 Task: Enable the option "Use mb-tree rate control" for "H.264/MPEG-4 Part 10/AVC encoder (x264 10-bit).
Action: Mouse moved to (100, 12)
Screenshot: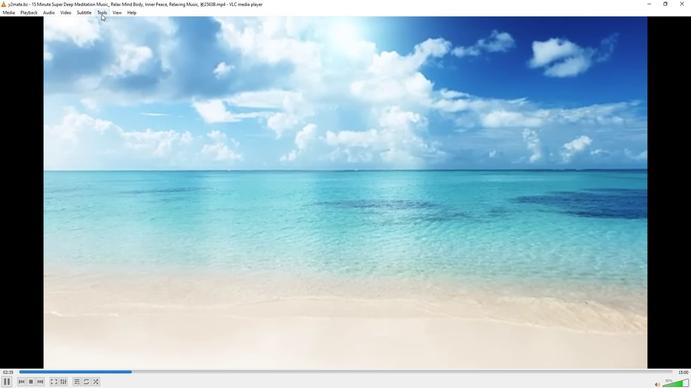 
Action: Mouse pressed left at (100, 12)
Screenshot: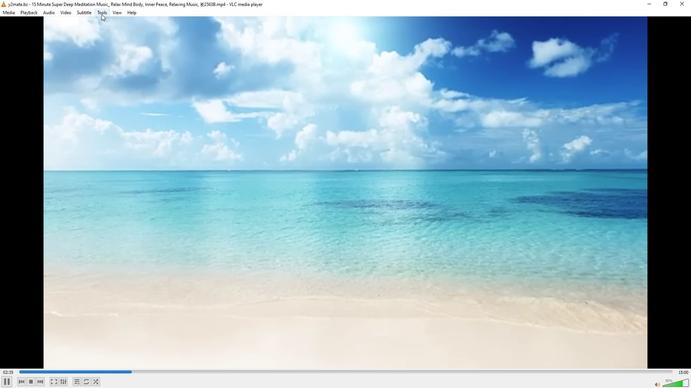 
Action: Mouse moved to (127, 96)
Screenshot: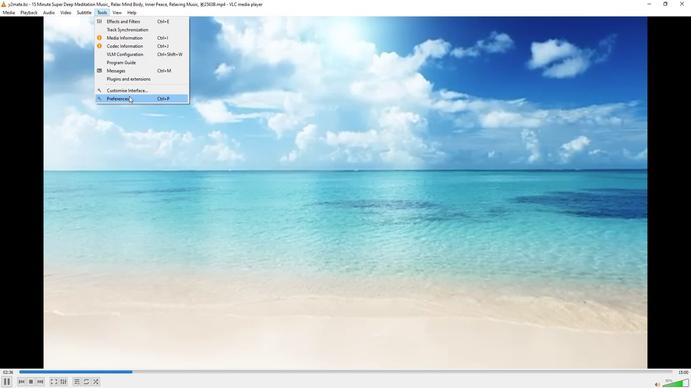 
Action: Mouse pressed left at (127, 96)
Screenshot: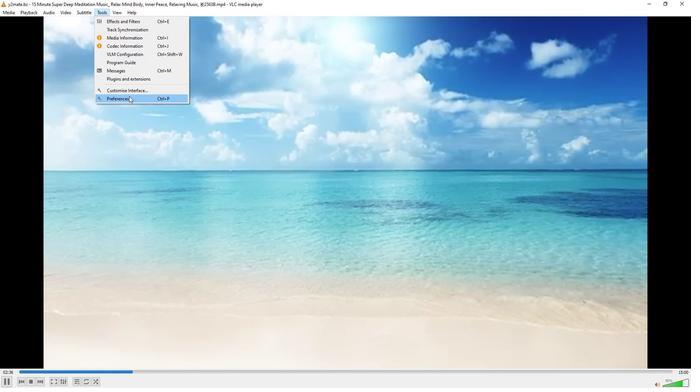 
Action: Mouse moved to (226, 318)
Screenshot: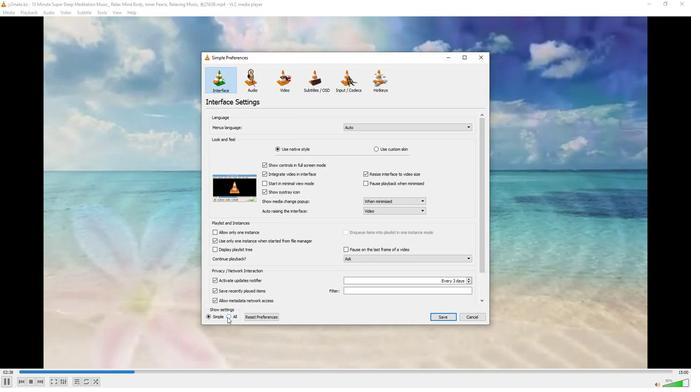 
Action: Mouse pressed left at (226, 318)
Screenshot: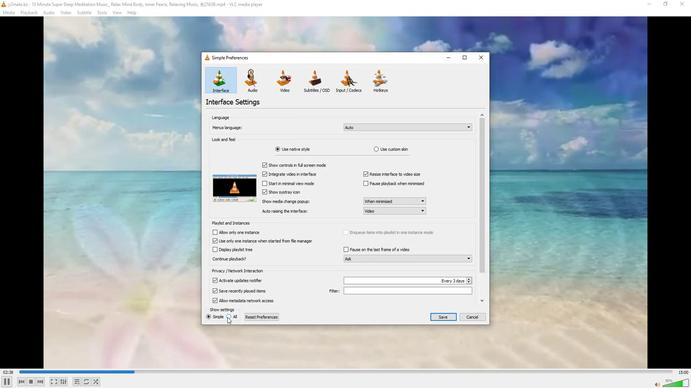 
Action: Mouse moved to (217, 243)
Screenshot: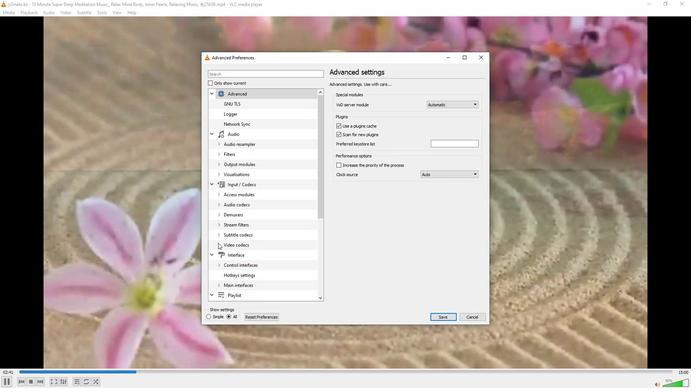 
Action: Mouse pressed left at (217, 243)
Screenshot: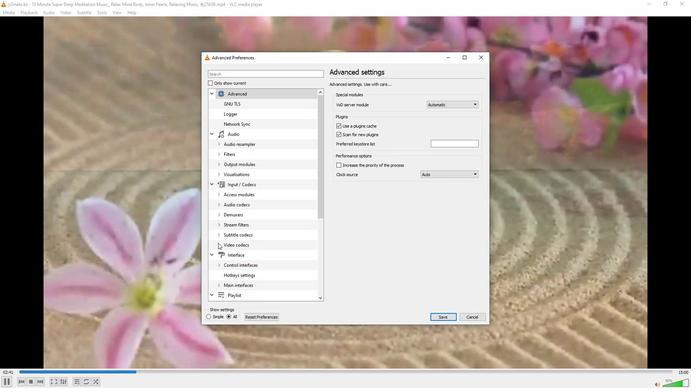 
Action: Mouse moved to (232, 262)
Screenshot: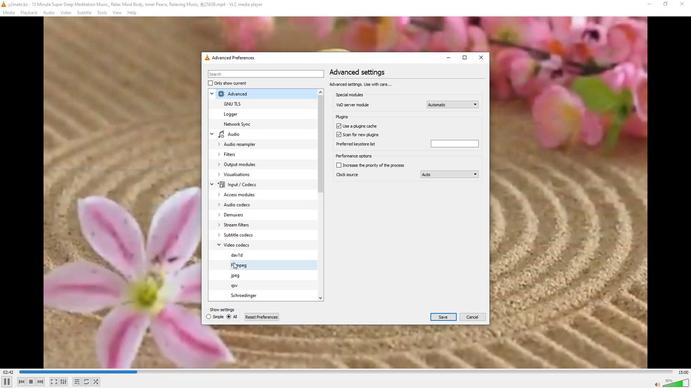 
Action: Mouse scrolled (232, 262) with delta (0, 0)
Screenshot: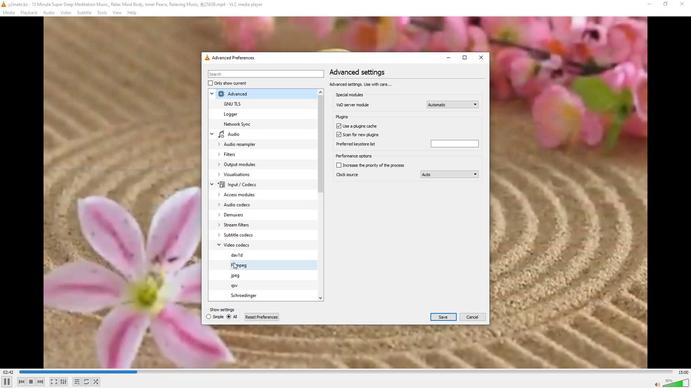 
Action: Mouse scrolled (232, 262) with delta (0, 0)
Screenshot: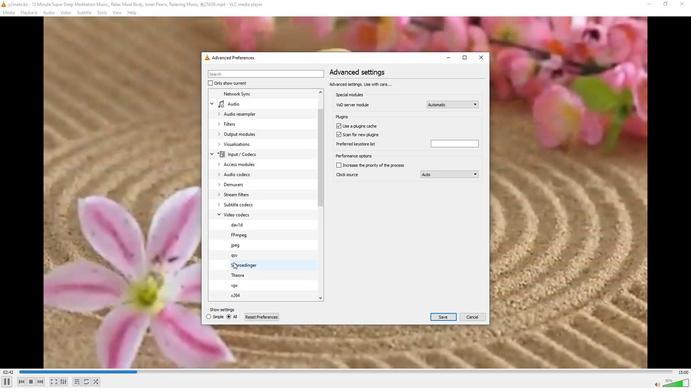 
Action: Mouse moved to (234, 274)
Screenshot: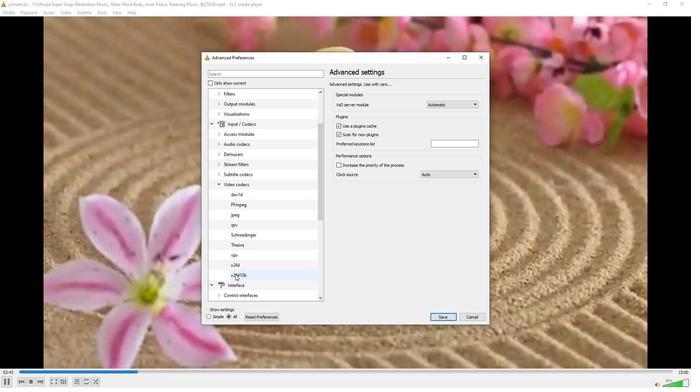 
Action: Mouse pressed left at (234, 274)
Screenshot: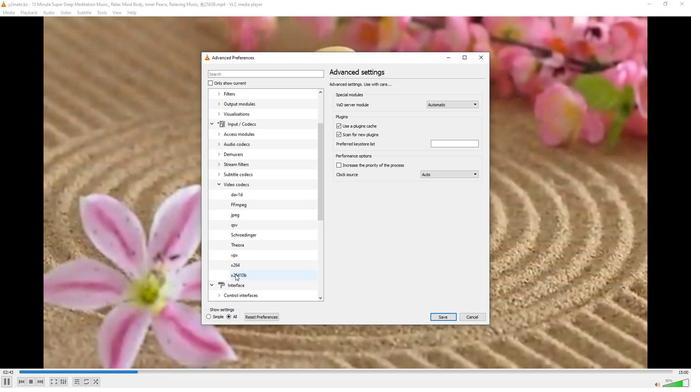 
Action: Mouse moved to (348, 253)
Screenshot: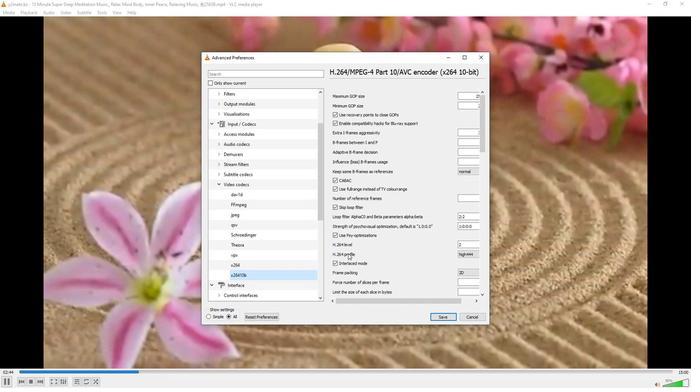 
Action: Mouse scrolled (348, 252) with delta (0, 0)
Screenshot: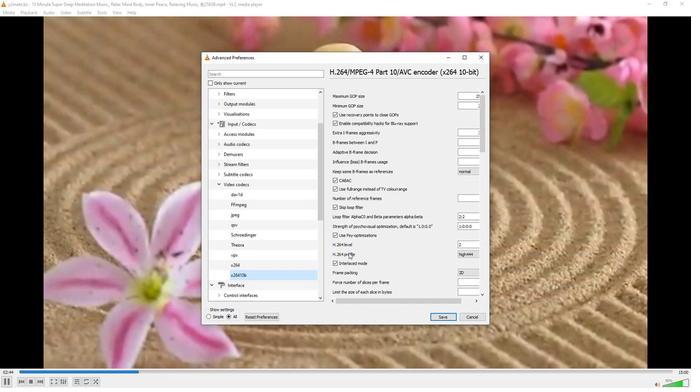 
Action: Mouse scrolled (348, 252) with delta (0, 0)
Screenshot: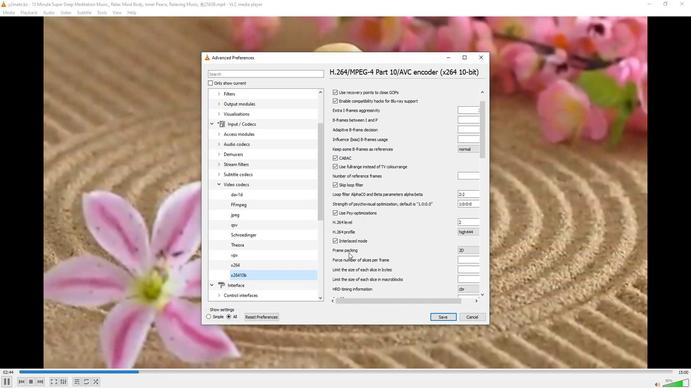 
Action: Mouse moved to (348, 252)
Screenshot: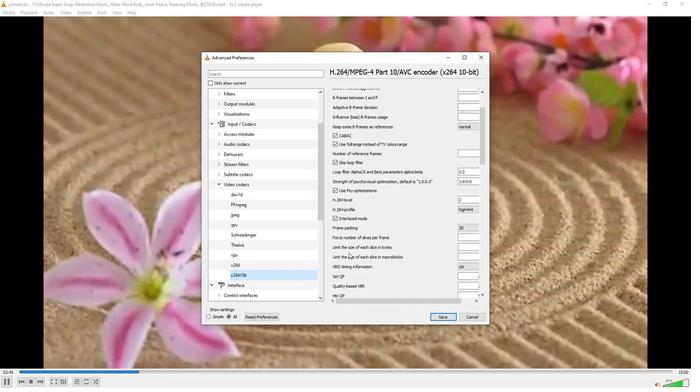 
Action: Mouse scrolled (348, 252) with delta (0, 0)
Screenshot: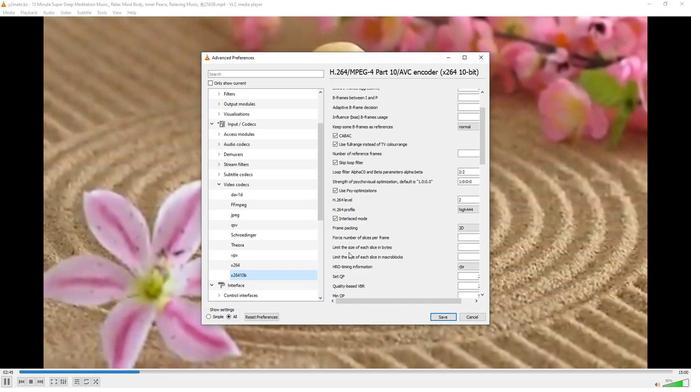 
Action: Mouse moved to (348, 252)
Screenshot: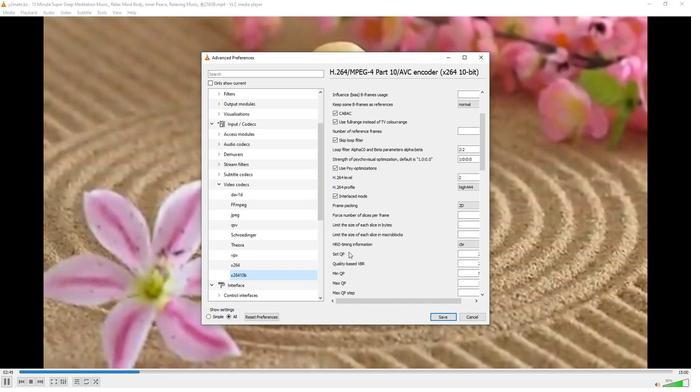 
Action: Mouse scrolled (348, 252) with delta (0, 0)
Screenshot: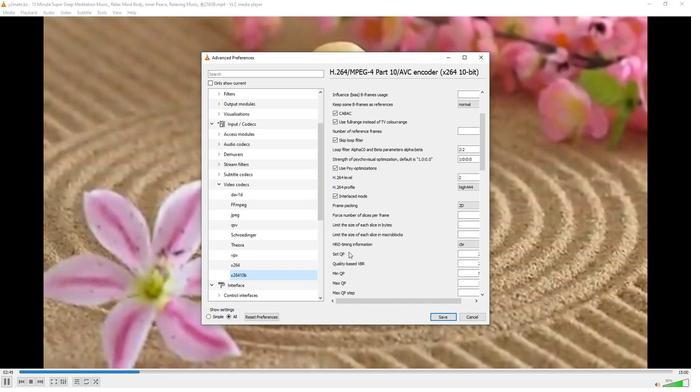 
Action: Mouse scrolled (348, 252) with delta (0, 0)
Screenshot: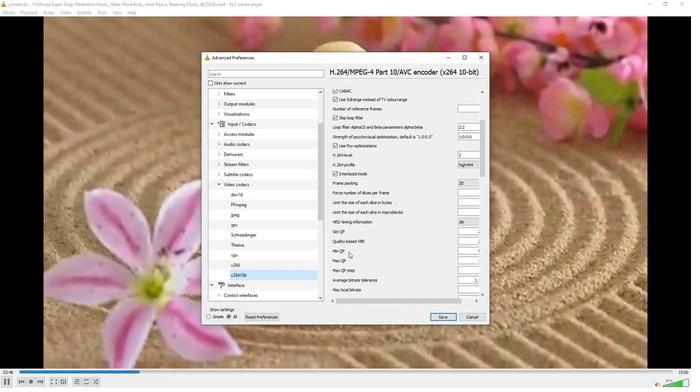 
Action: Mouse scrolled (348, 252) with delta (0, 0)
Screenshot: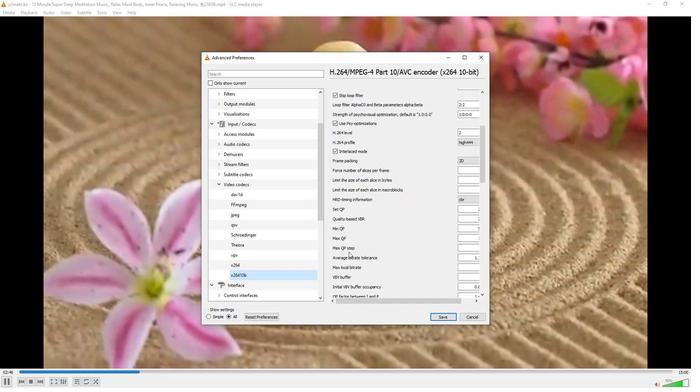 
Action: Mouse moved to (347, 252)
Screenshot: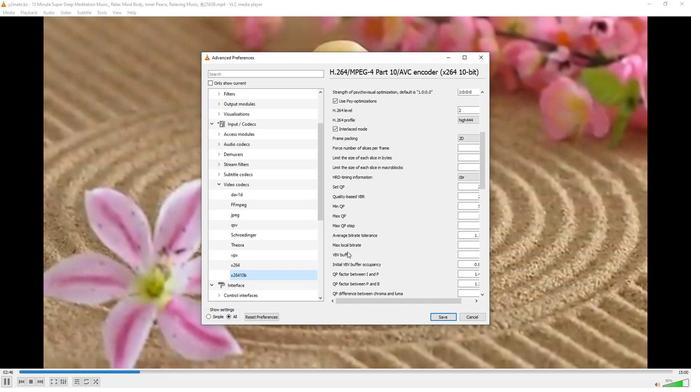 
Action: Mouse scrolled (347, 251) with delta (0, 0)
Screenshot: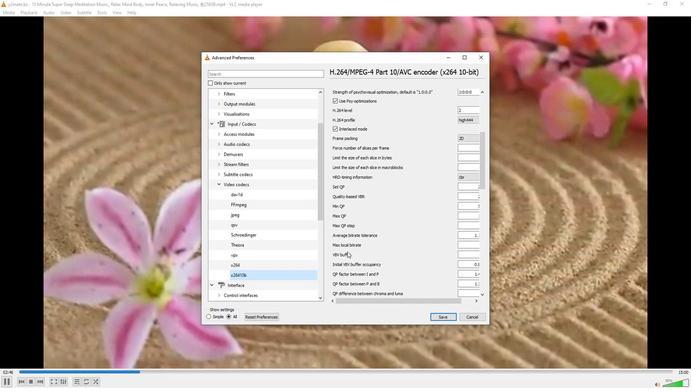 
Action: Mouse scrolled (347, 251) with delta (0, 0)
Screenshot: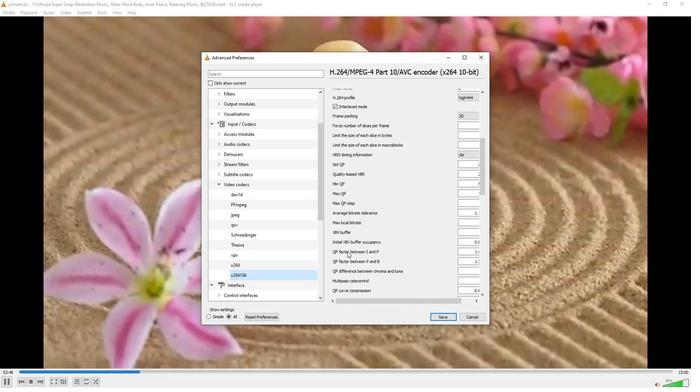 
Action: Mouse scrolled (347, 251) with delta (0, 0)
Screenshot: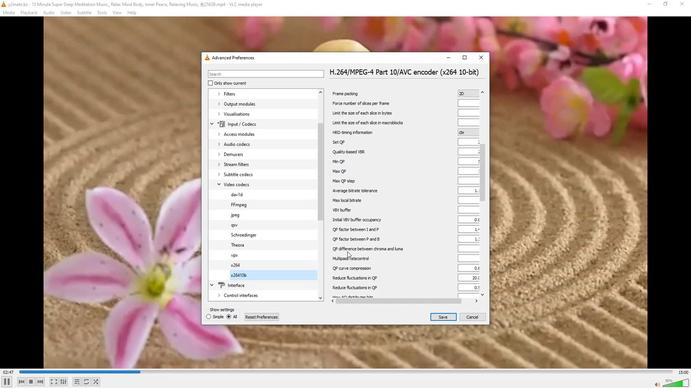 
Action: Mouse scrolled (347, 251) with delta (0, 0)
Screenshot: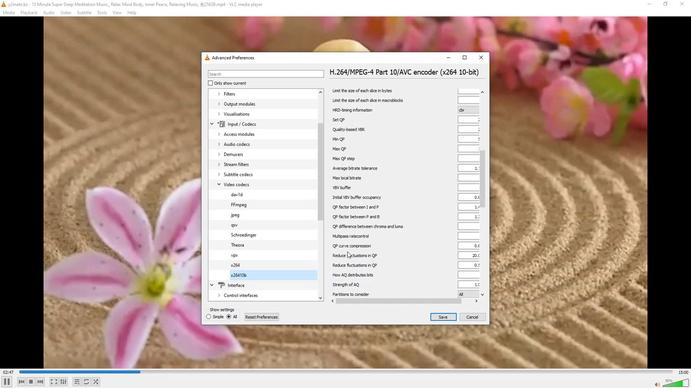 
Action: Mouse scrolled (347, 251) with delta (0, 0)
Screenshot: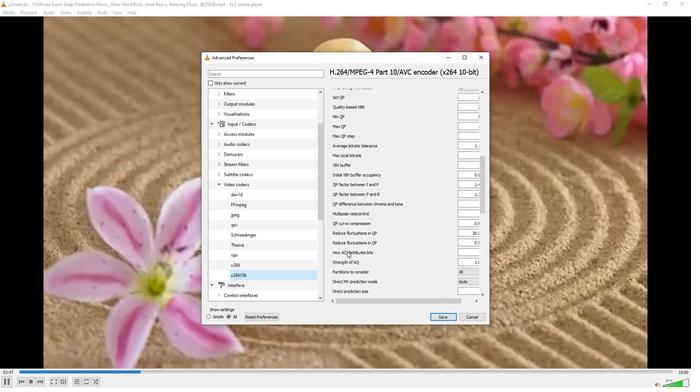 
Action: Mouse scrolled (347, 251) with delta (0, 0)
Screenshot: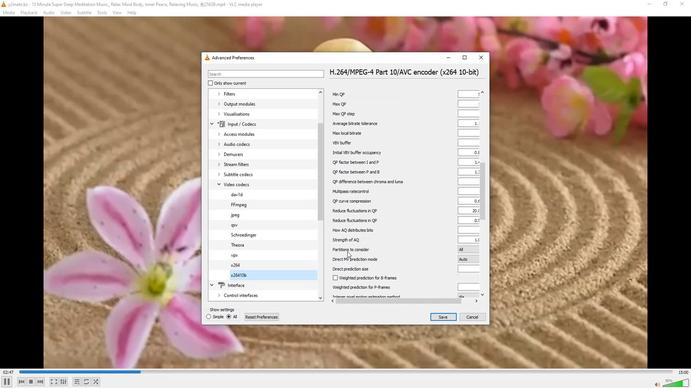 
Action: Mouse moved to (347, 252)
Screenshot: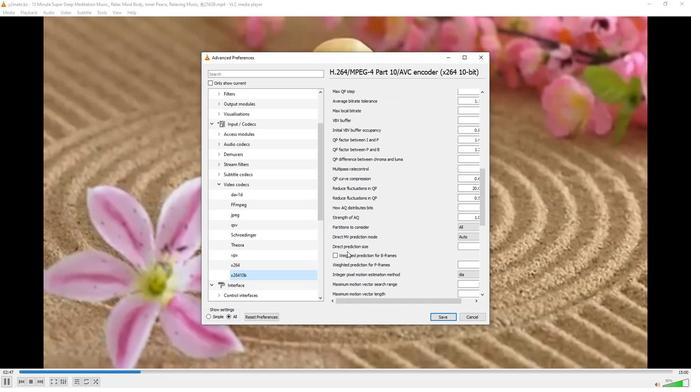 
Action: Mouse scrolled (347, 251) with delta (0, 0)
Screenshot: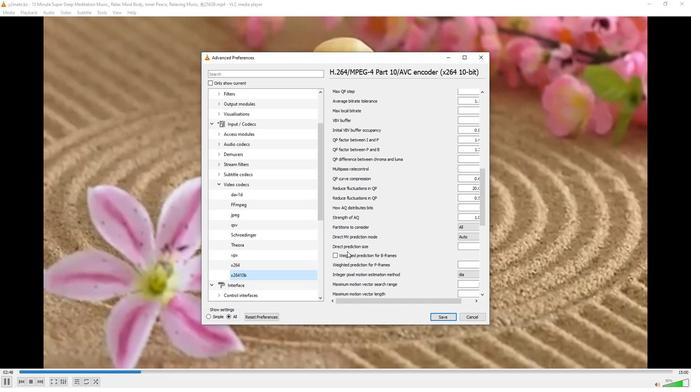 
Action: Mouse scrolled (347, 251) with delta (0, 0)
Screenshot: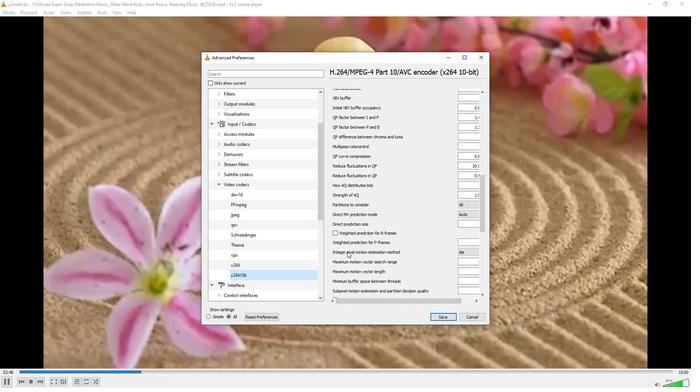 
Action: Mouse scrolled (347, 251) with delta (0, 0)
Screenshot: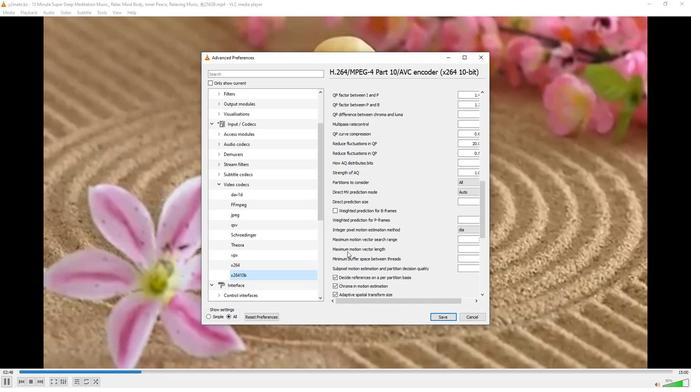
Action: Mouse scrolled (347, 251) with delta (0, 0)
Screenshot: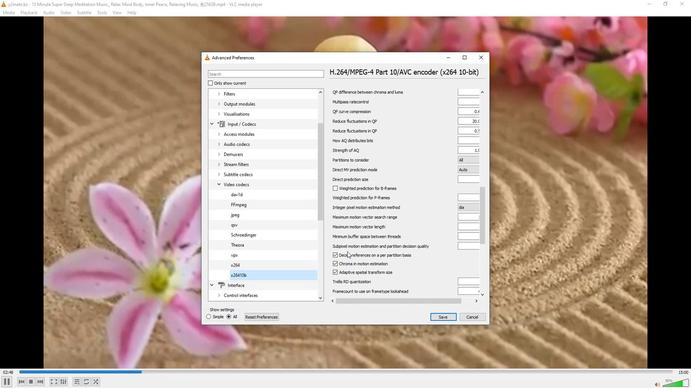 
Action: Mouse scrolled (347, 251) with delta (0, 0)
Screenshot: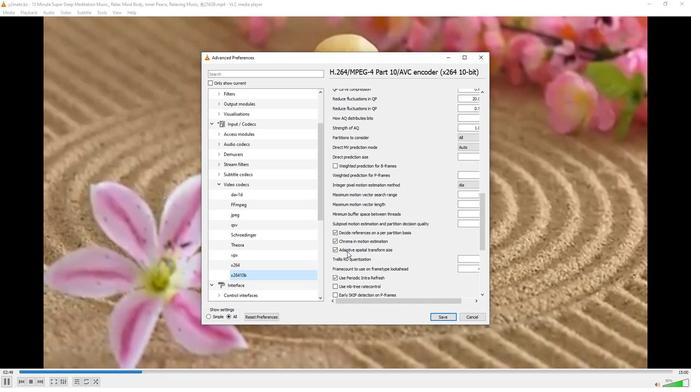 
Action: Mouse moved to (333, 263)
Screenshot: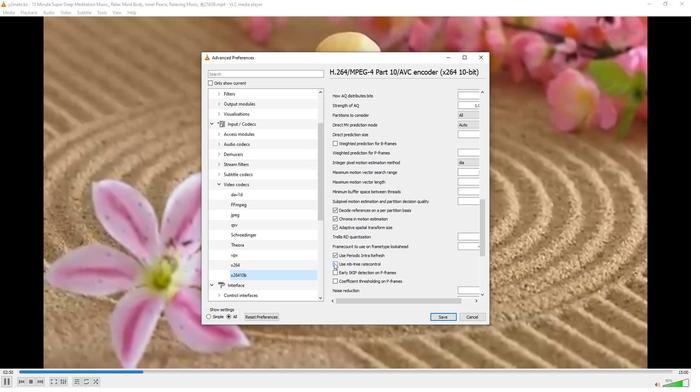 
Action: Mouse pressed left at (333, 263)
Screenshot: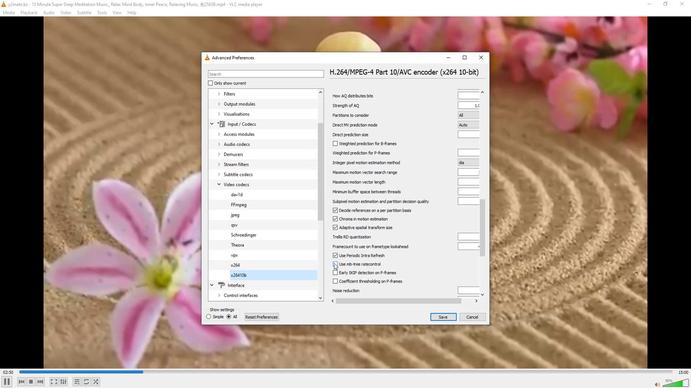 
Action: Mouse moved to (334, 263)
Screenshot: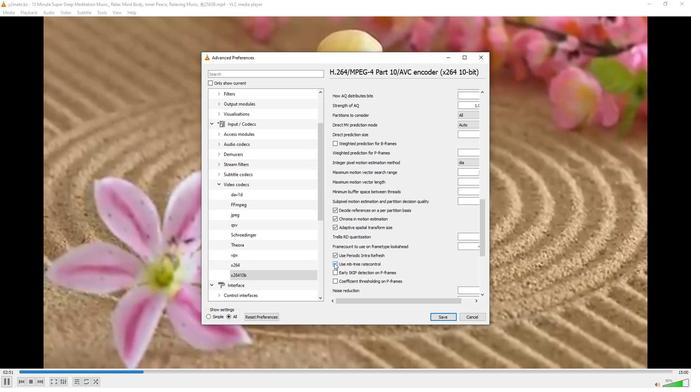 
